 Task: Change the deinterlace mode to Yadif.
Action: Mouse moved to (79, 16)
Screenshot: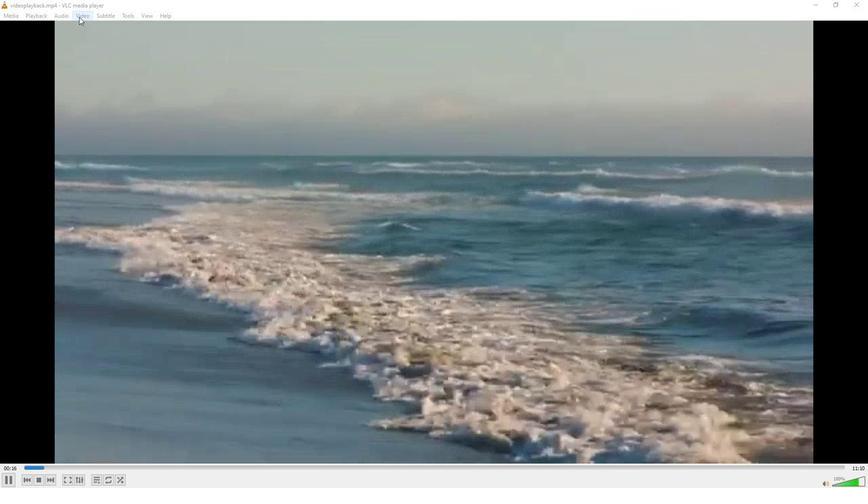 
Action: Mouse pressed left at (79, 16)
Screenshot: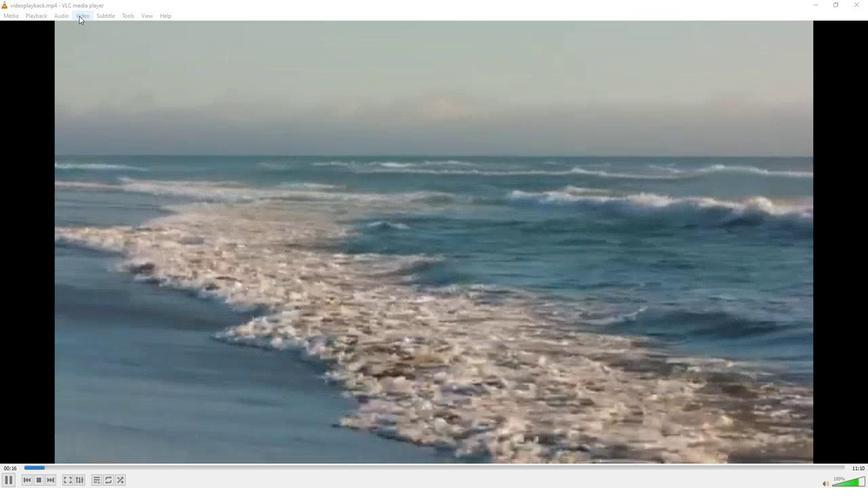 
Action: Mouse moved to (167, 193)
Screenshot: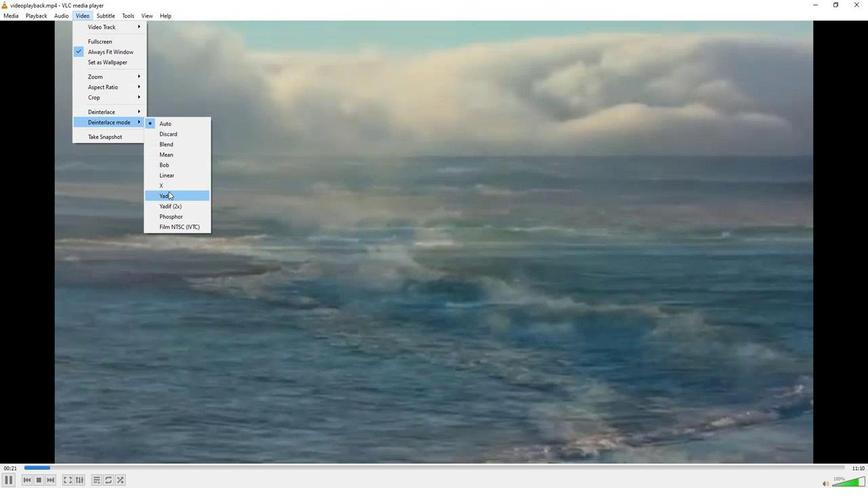 
Action: Mouse pressed left at (167, 193)
Screenshot: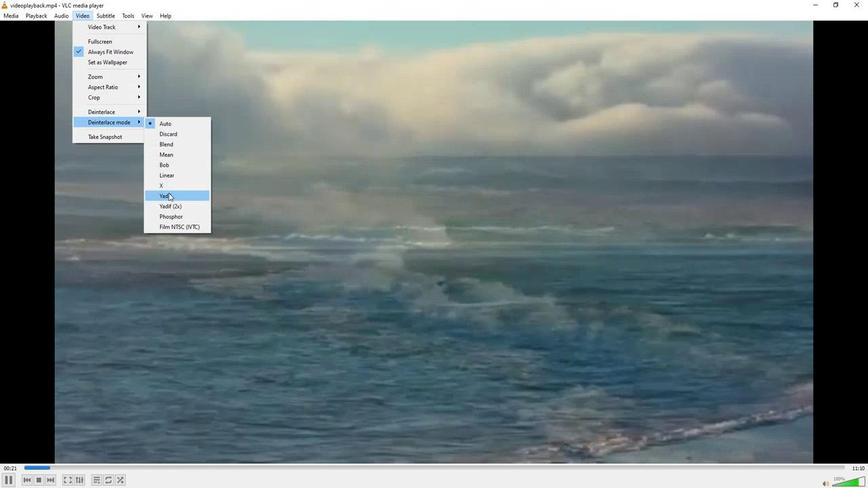 
Action: Mouse moved to (167, 193)
Screenshot: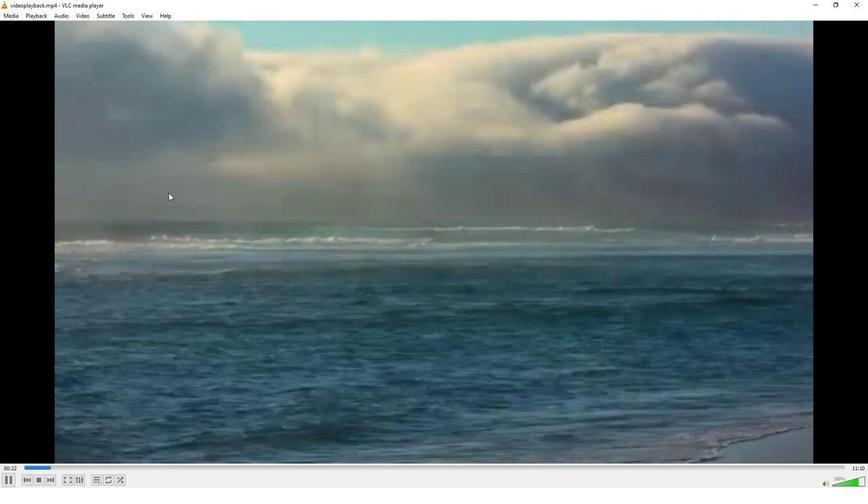 
